 Task: Calculate the distance between Chicago and Galena.
Action: Key pressed icagi<Key.backspace>
Screenshot: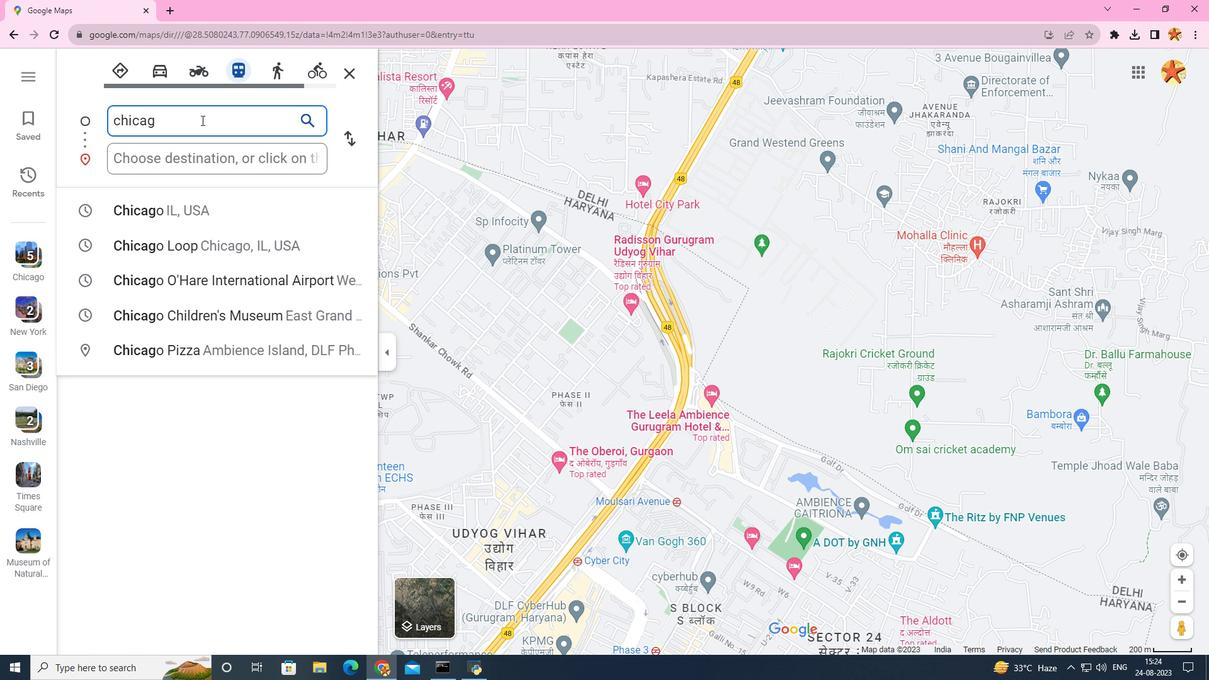
Action: Mouse moved to (215, 194)
Screenshot: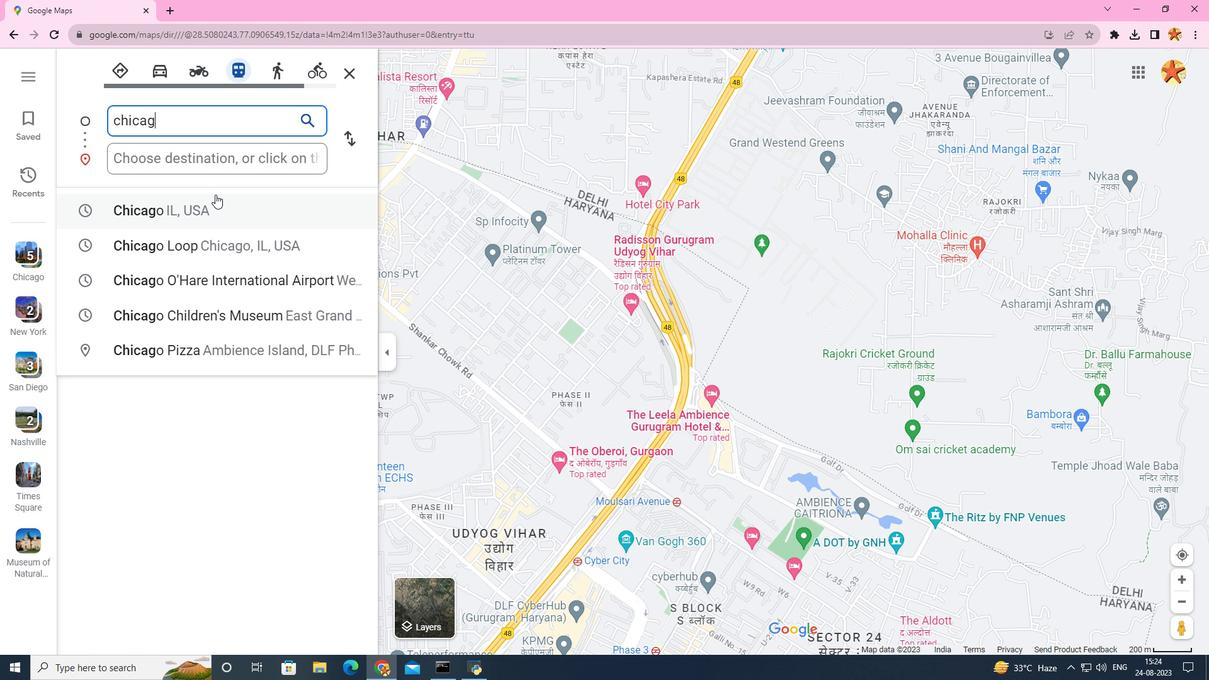 
Action: Mouse pressed left at (215, 194)
Screenshot: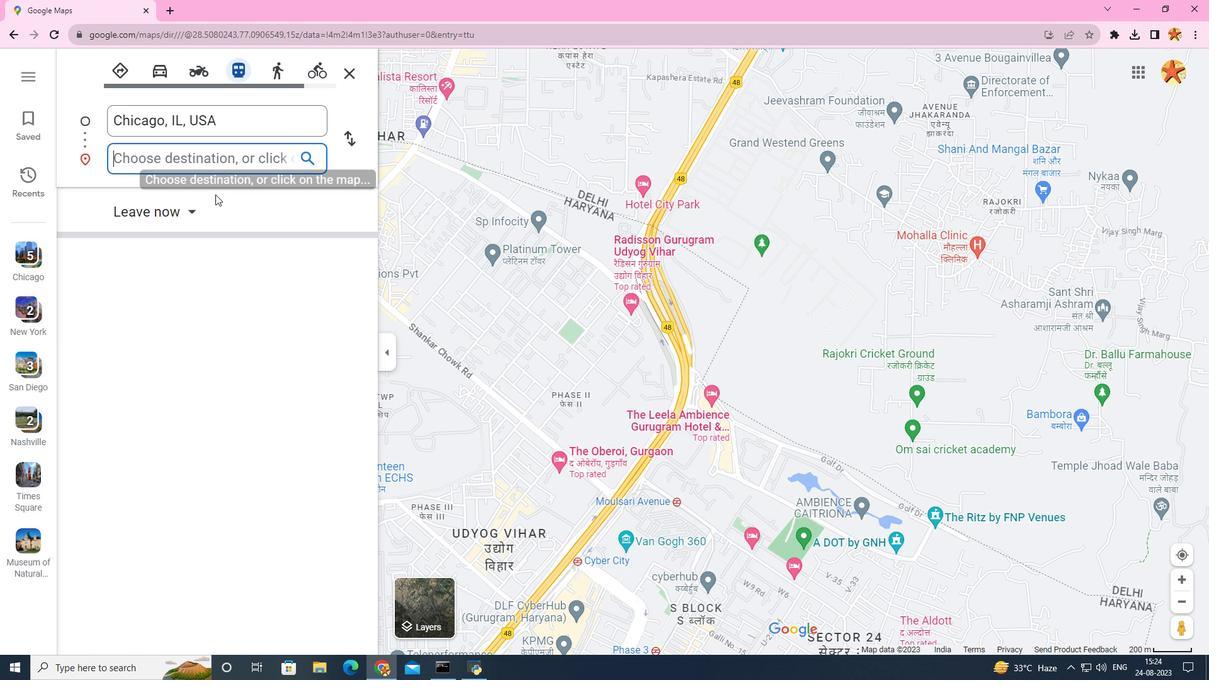 
Action: Mouse moved to (204, 159)
Screenshot: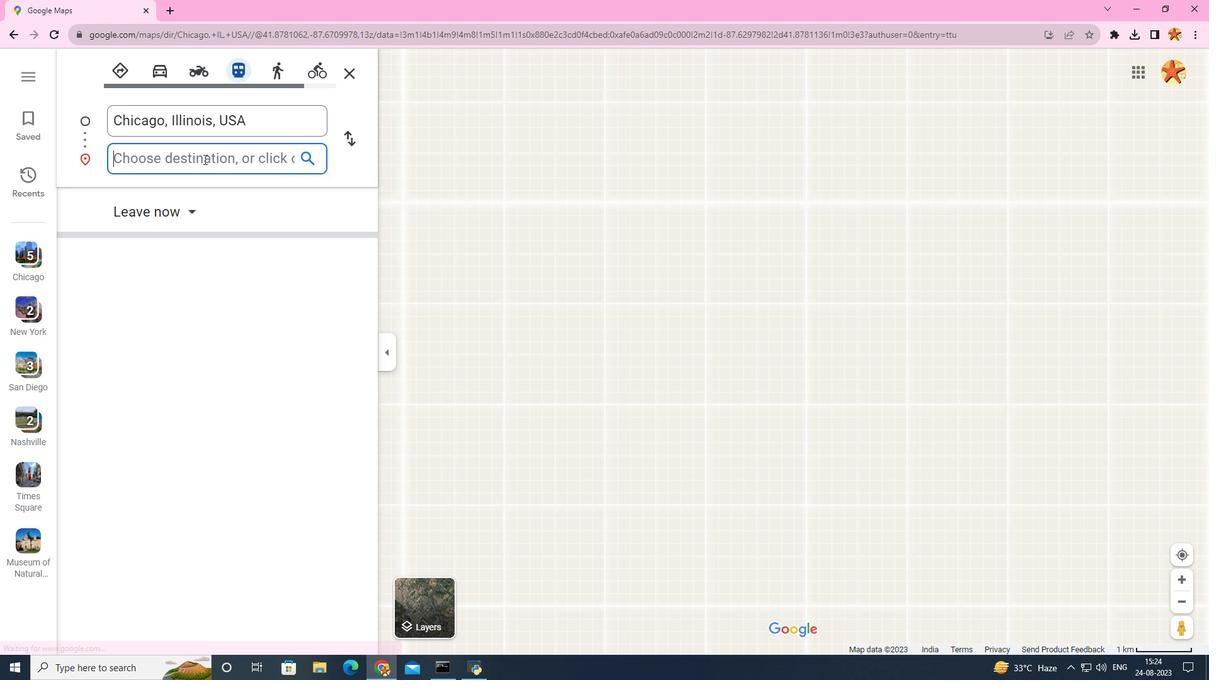 
Action: Mouse pressed left at (204, 159)
Screenshot: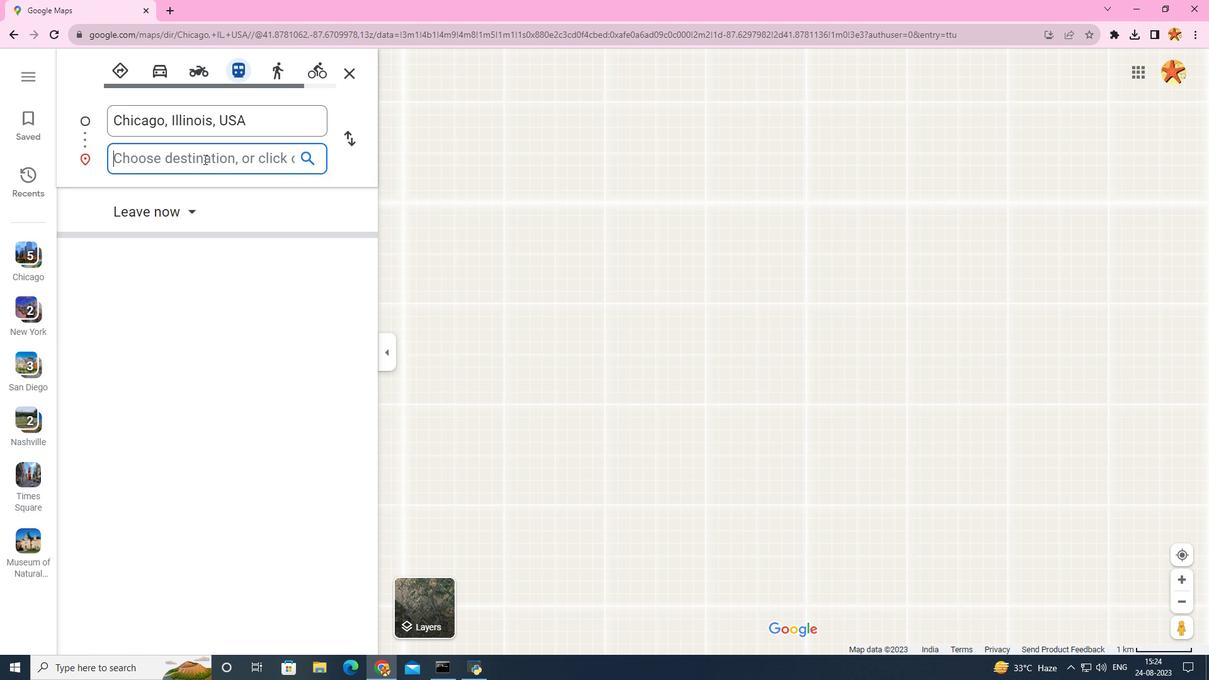 
Action: Key pressed galena
Screenshot: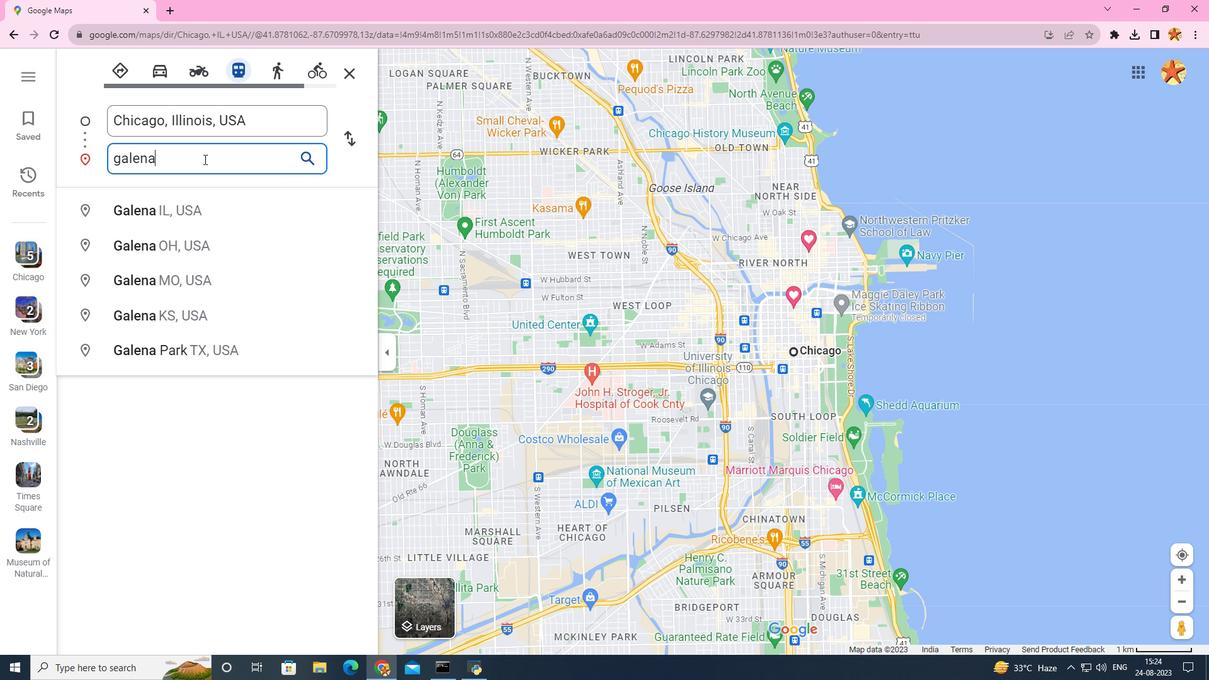 
Action: Mouse moved to (221, 210)
Screenshot: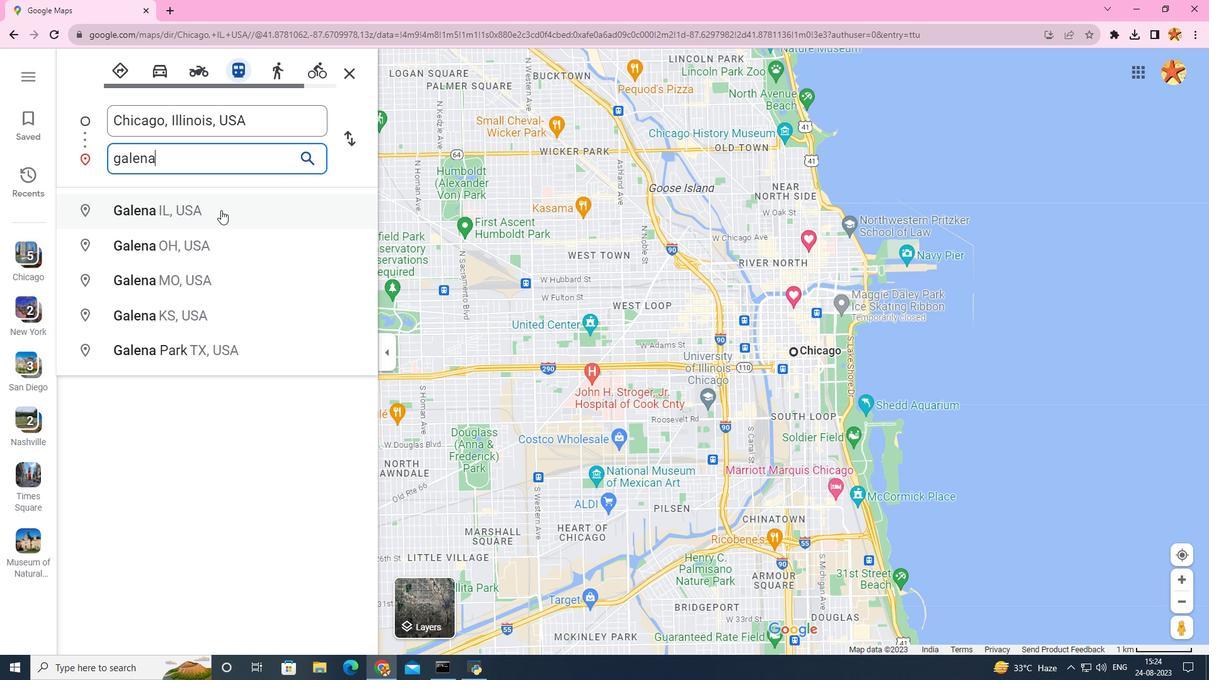 
Action: Mouse pressed left at (221, 210)
Screenshot: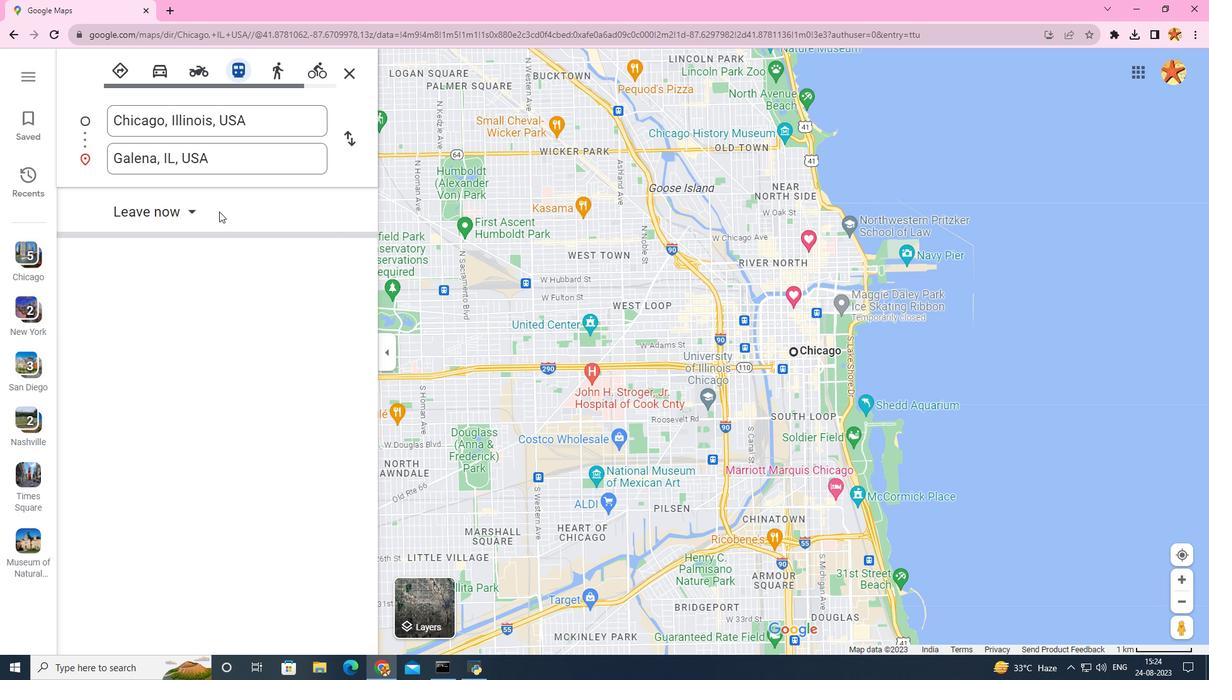 
Action: Mouse moved to (595, 442)
Screenshot: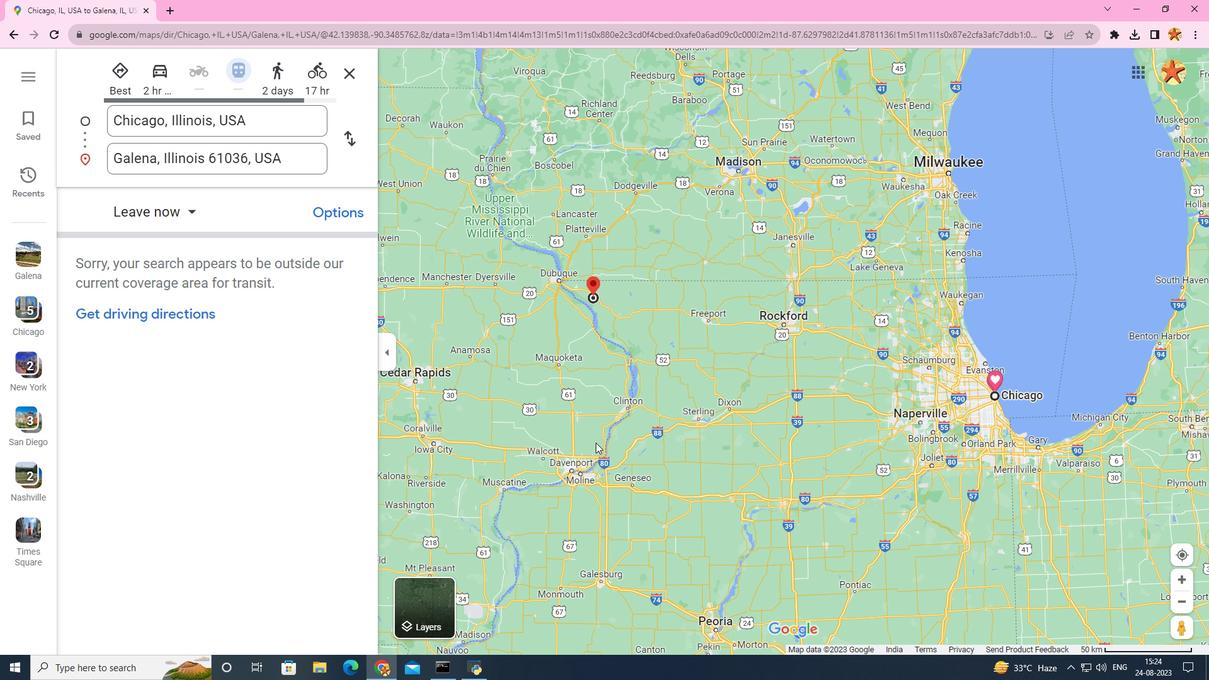 
Action: Mouse scrolled (595, 443) with delta (0, 0)
Screenshot: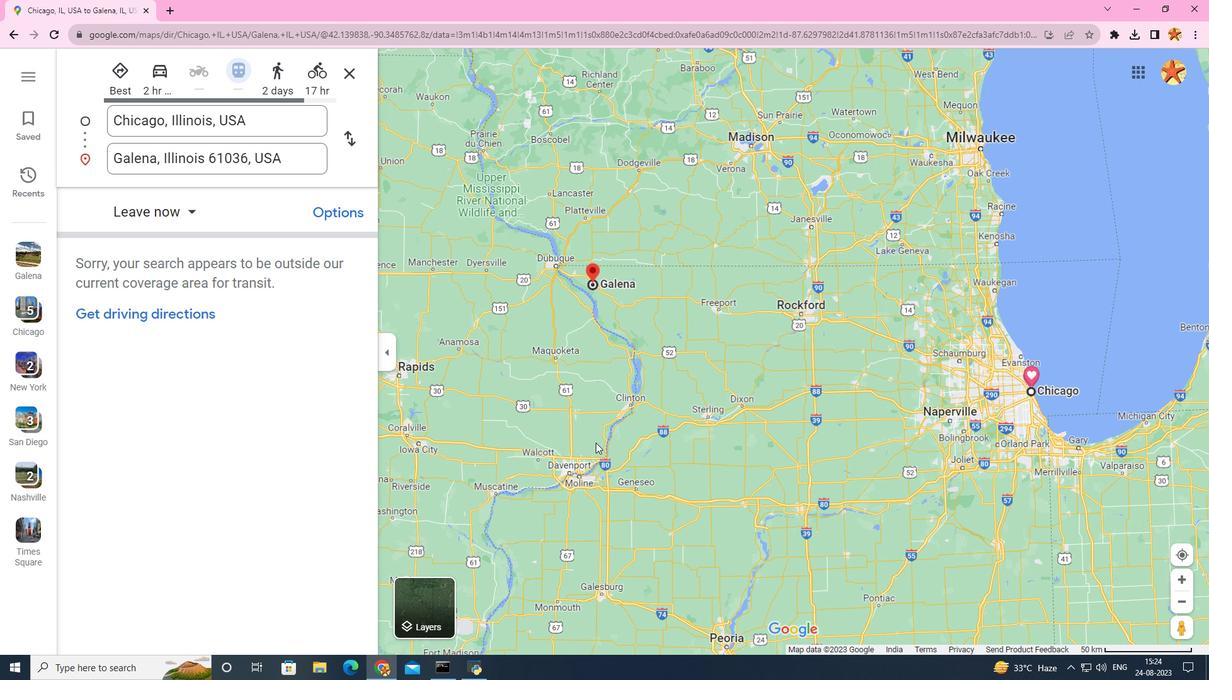 
Action: Mouse scrolled (595, 443) with delta (0, 0)
Screenshot: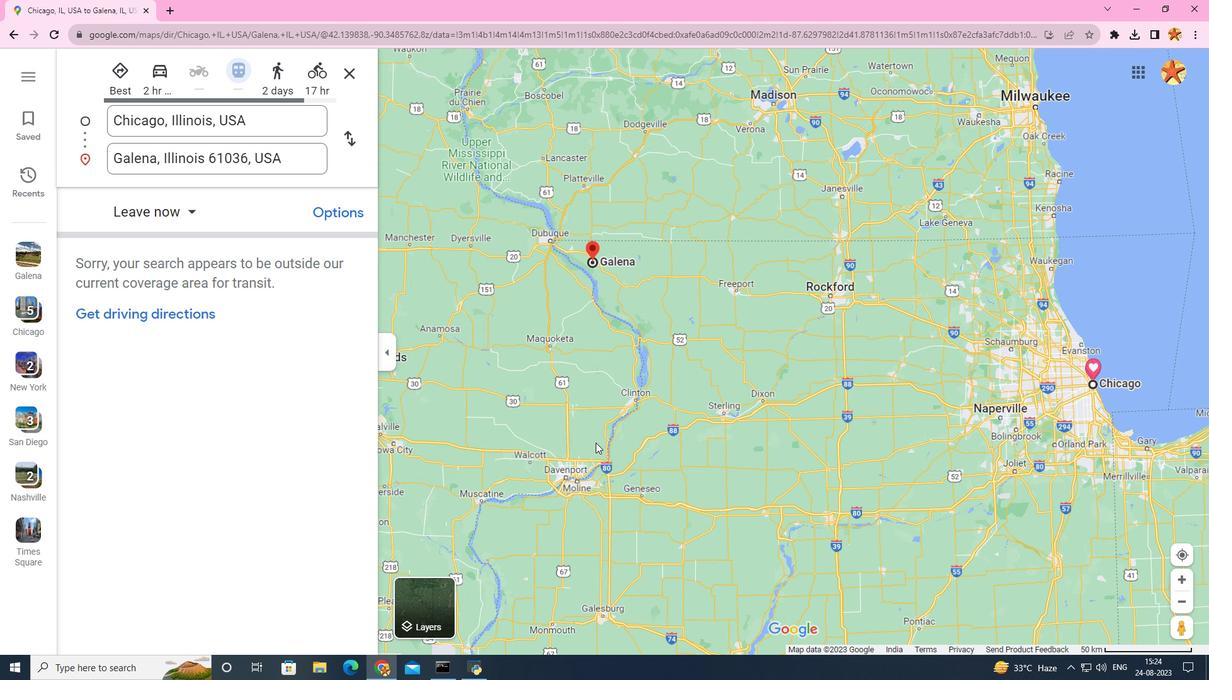 
Action: Mouse scrolled (595, 442) with delta (0, 0)
Screenshot: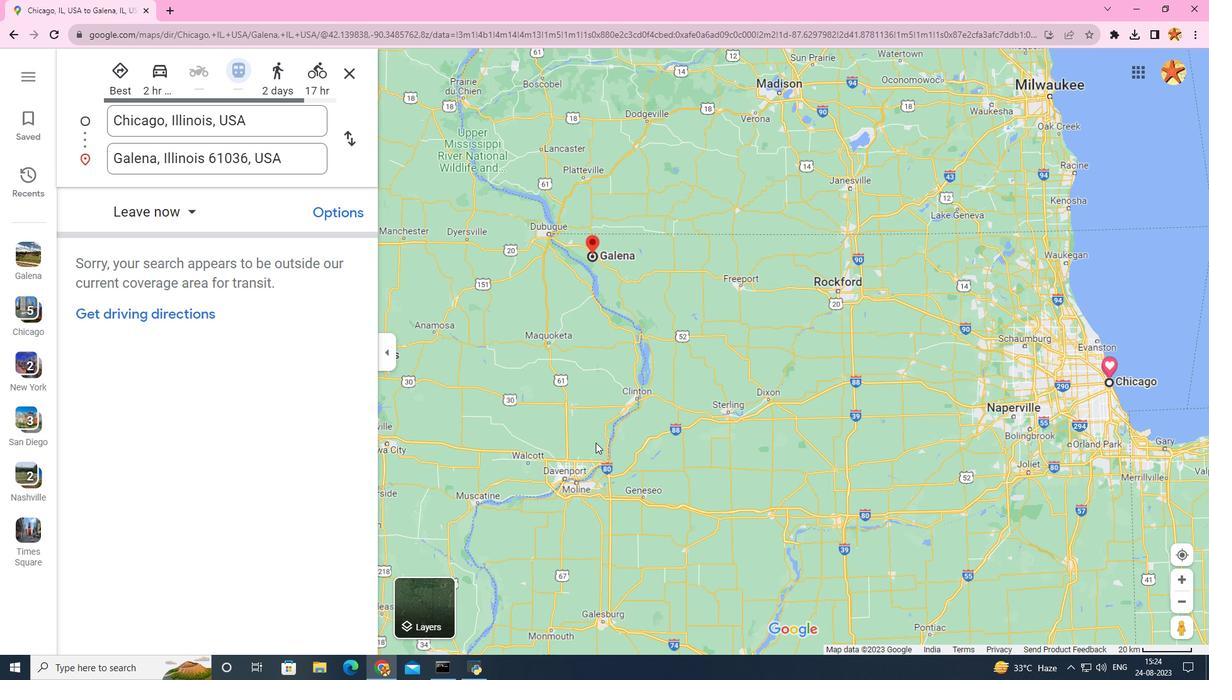 
Action: Mouse moved to (421, 624)
Screenshot: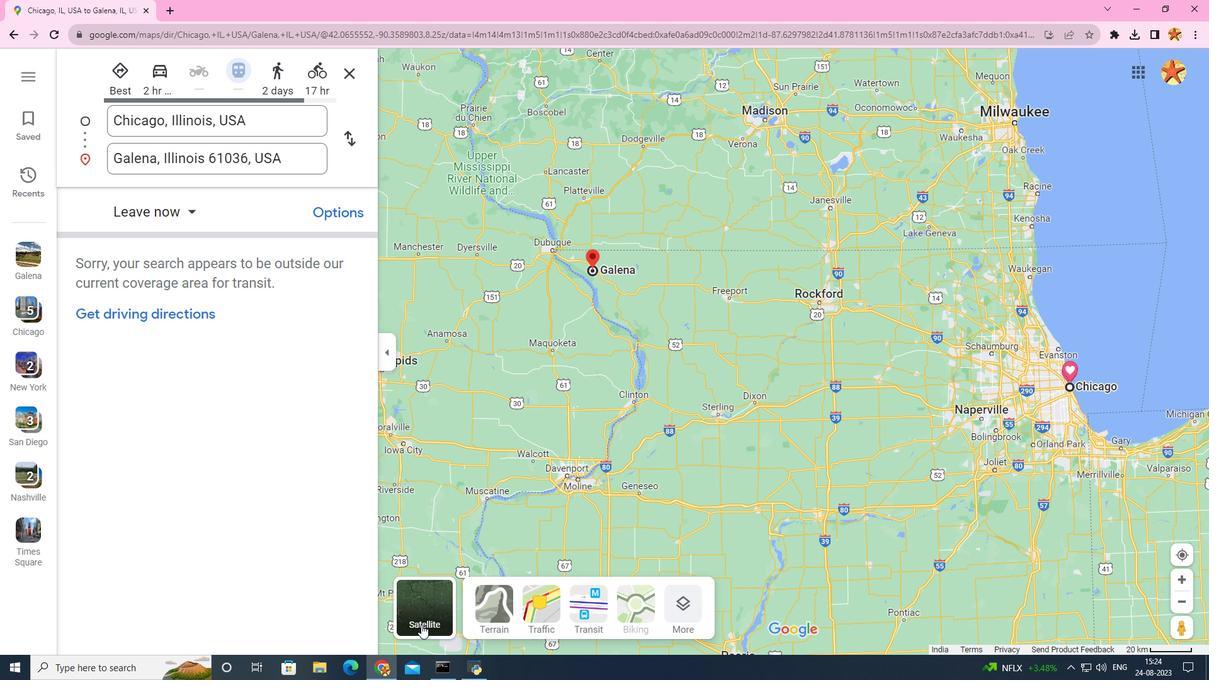 
Action: Mouse pressed left at (421, 624)
Screenshot: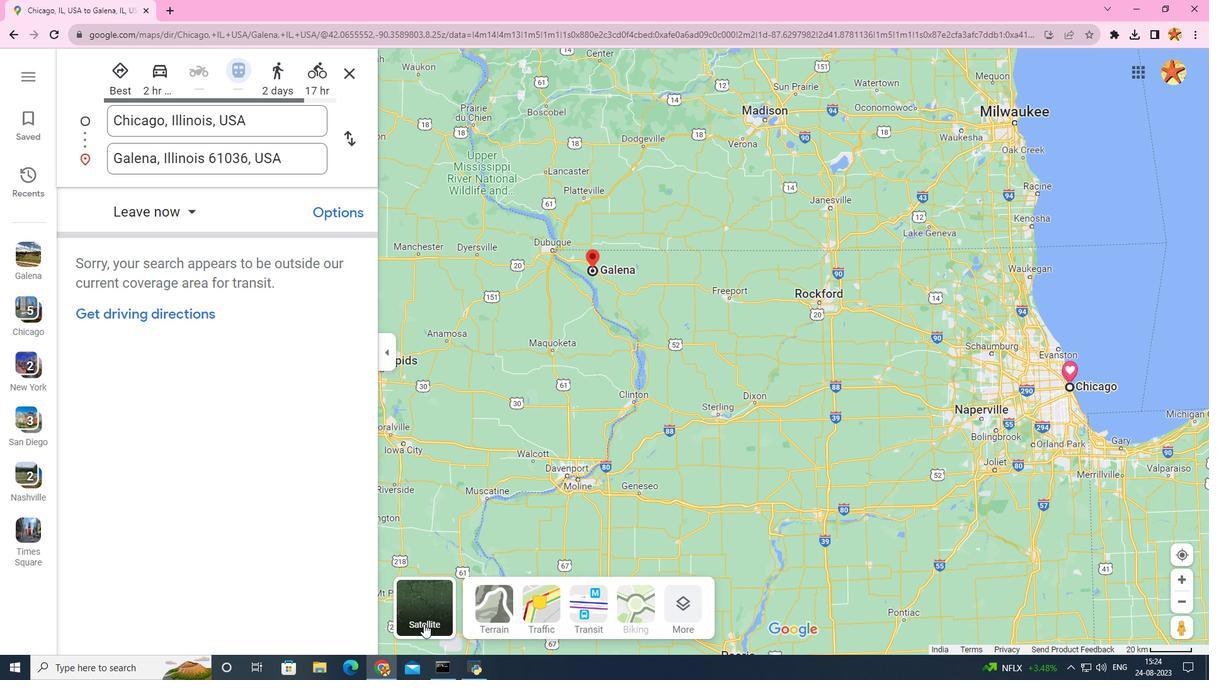 
Action: Mouse moved to (675, 606)
Screenshot: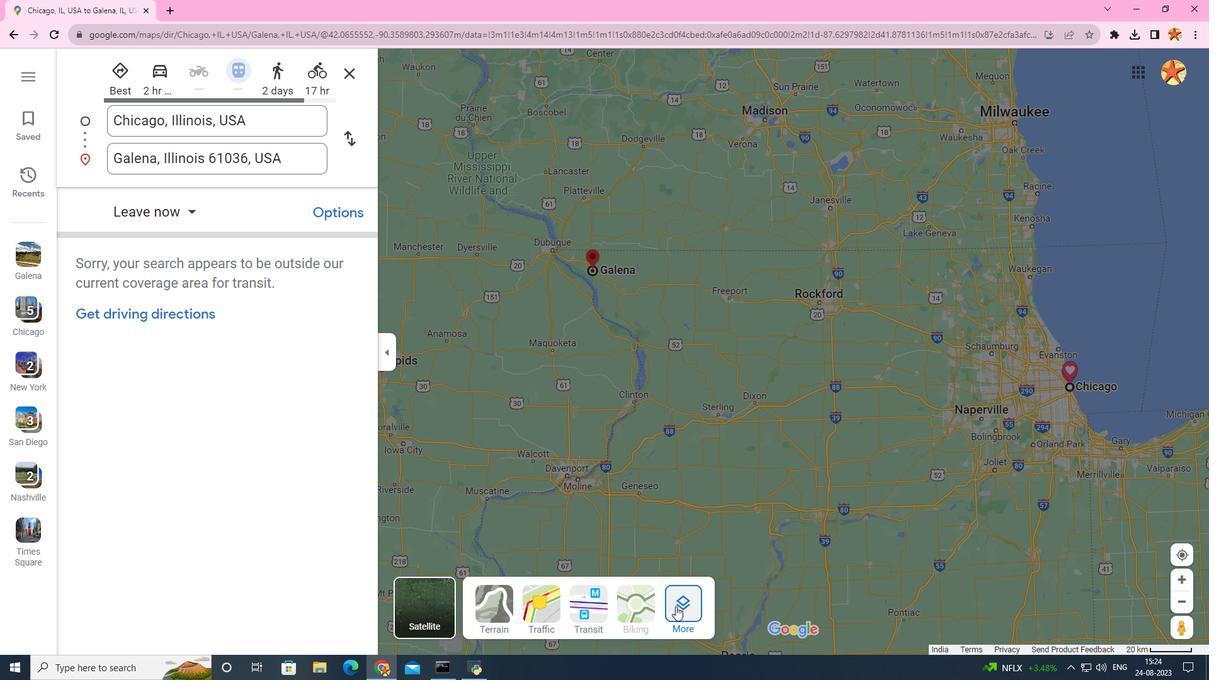 
Action: Mouse pressed left at (675, 606)
Screenshot: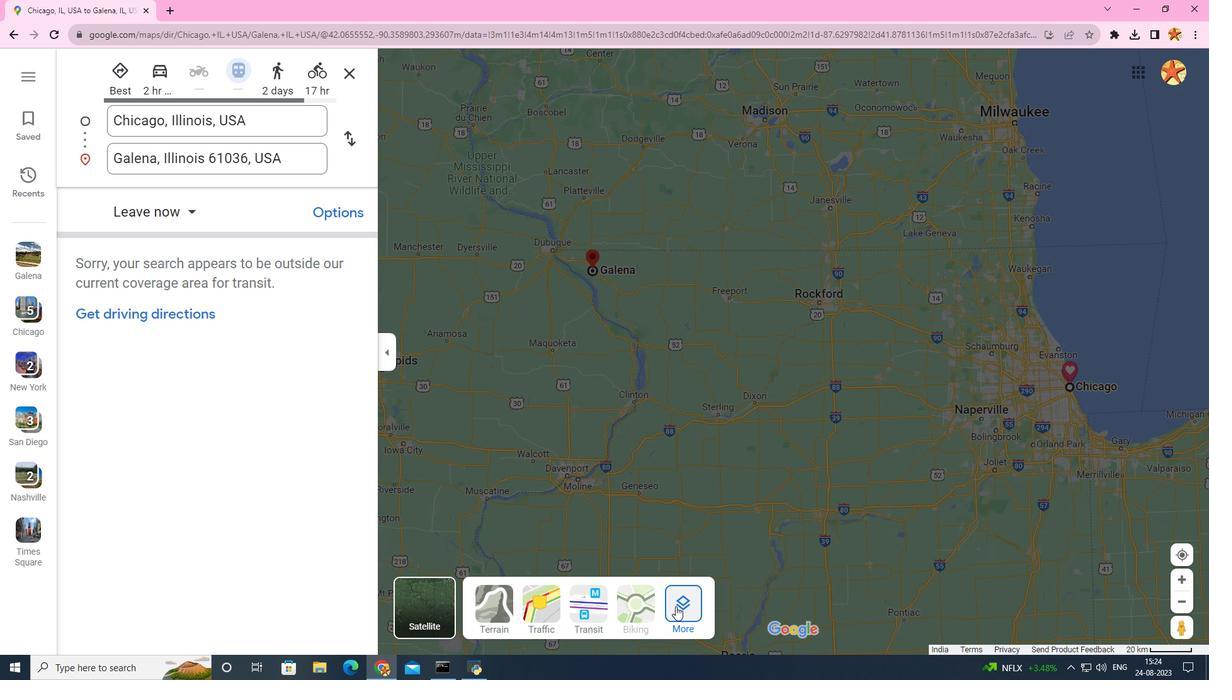 
Action: Mouse moved to (536, 467)
Screenshot: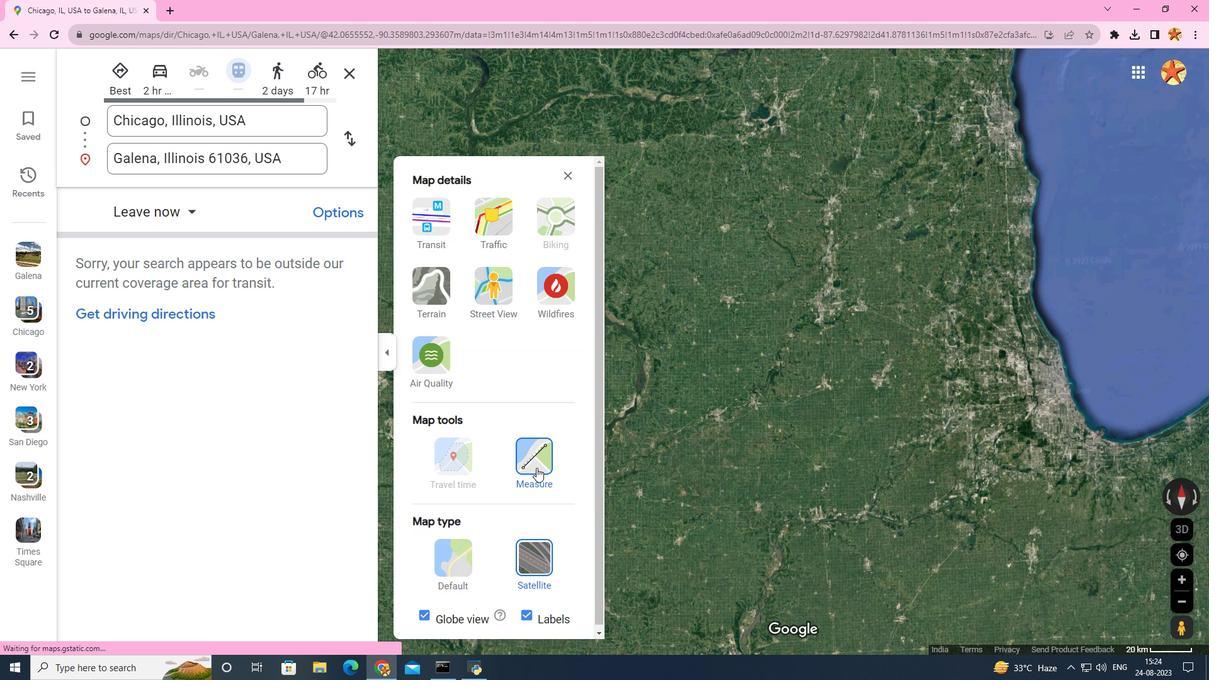 
Action: Mouse pressed left at (536, 467)
Screenshot: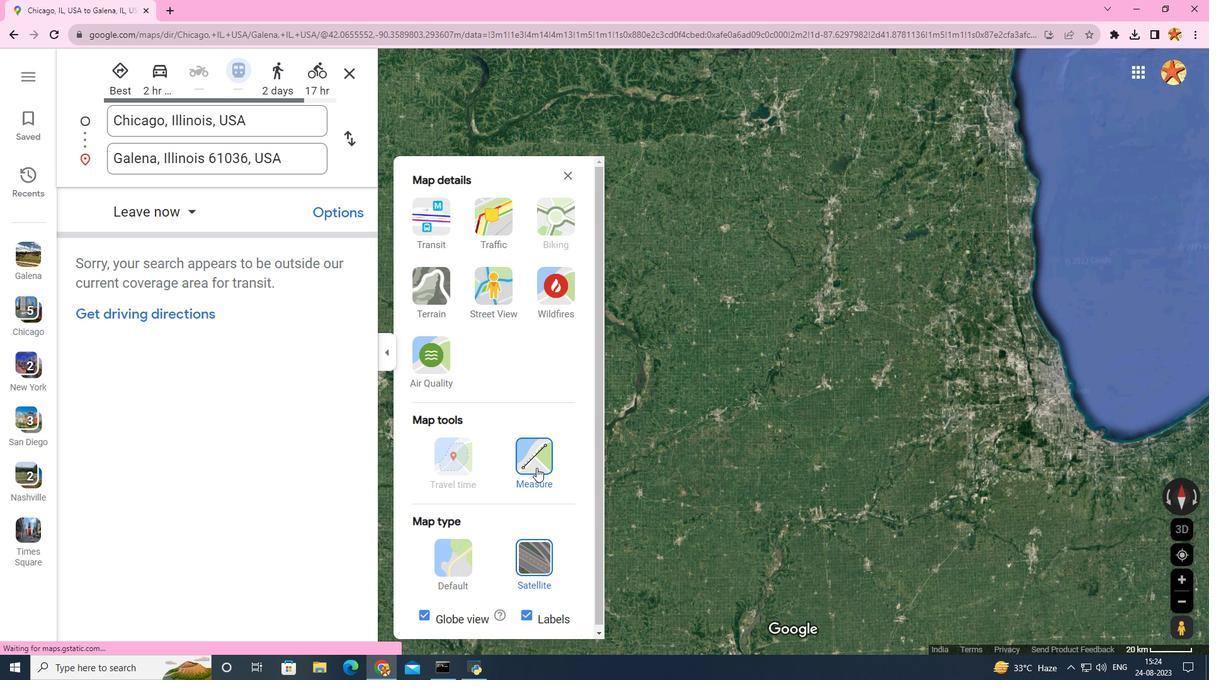 
Action: Mouse moved to (462, 551)
Screenshot: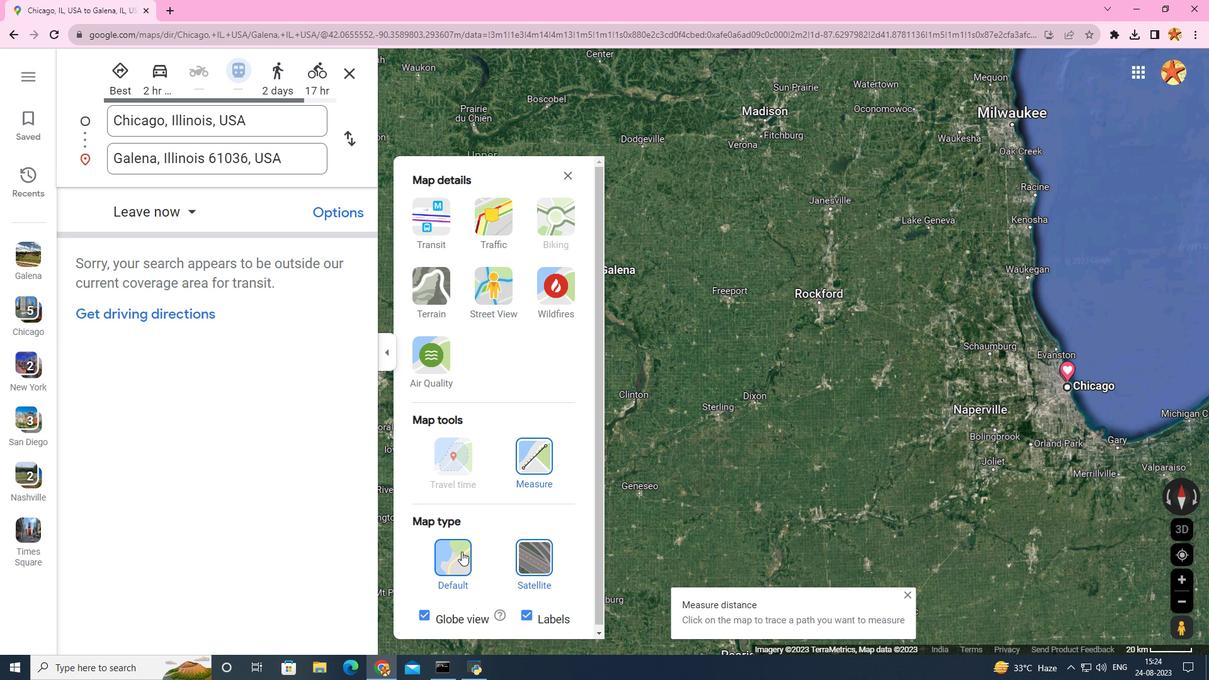 
Action: Mouse pressed left at (462, 551)
Screenshot: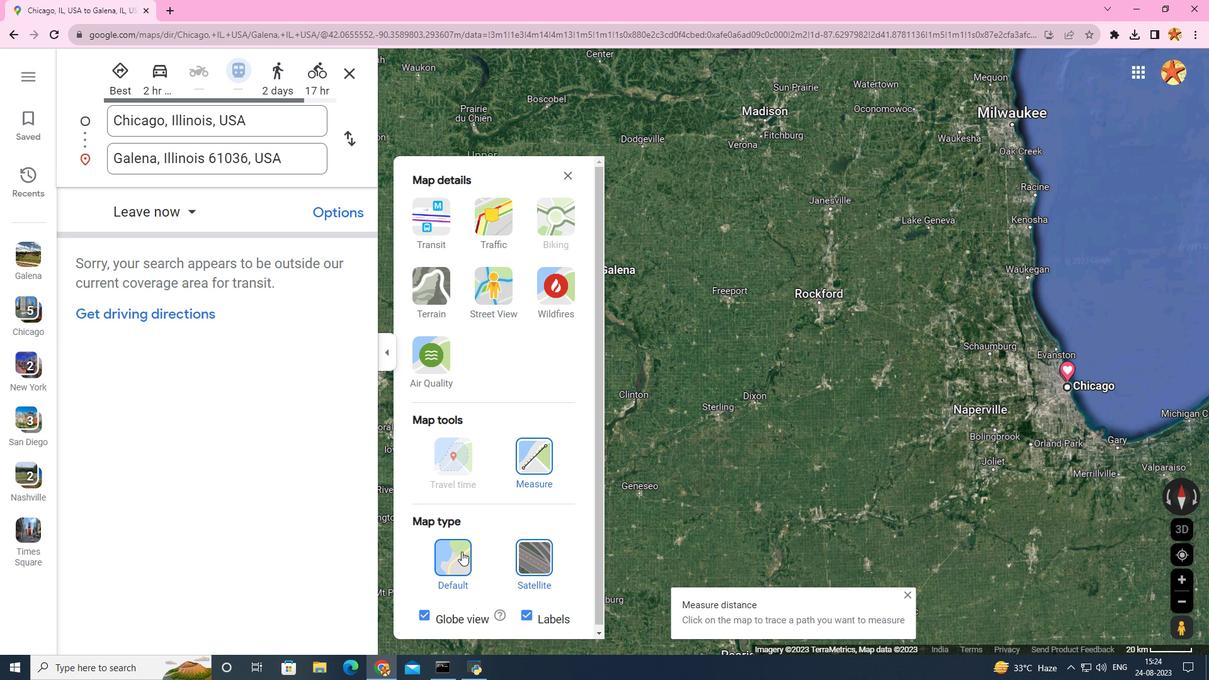 
Action: Mouse moved to (770, 476)
Screenshot: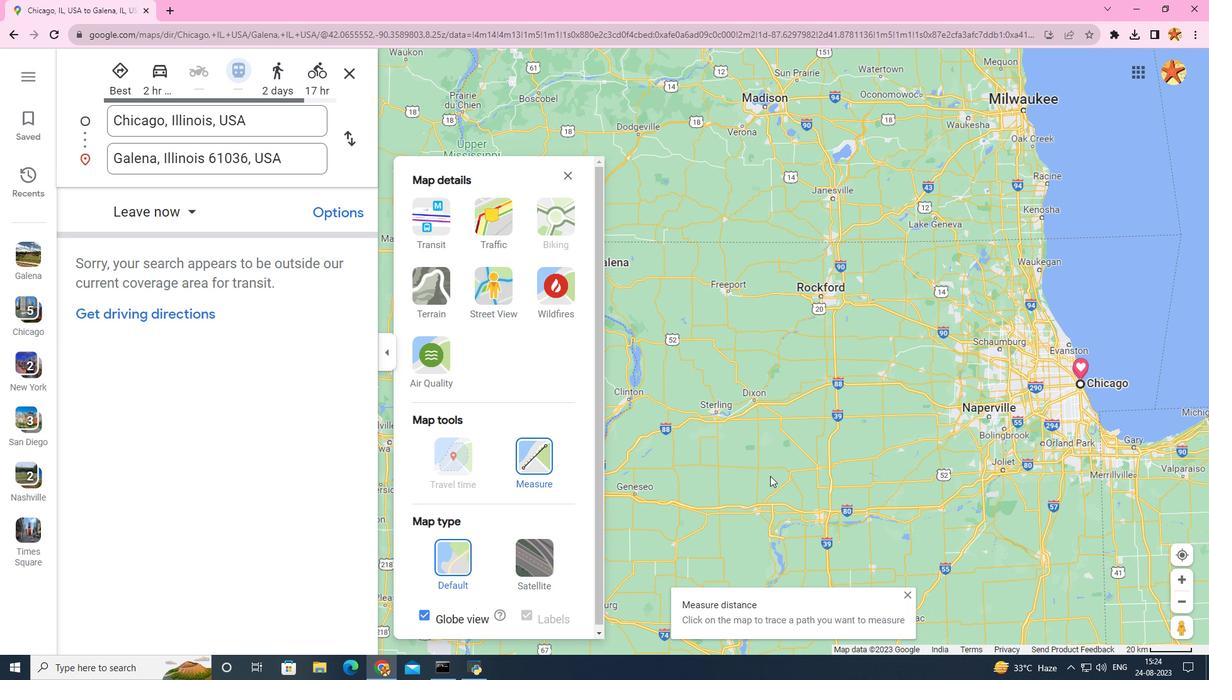 
Action: Mouse scrolled (770, 476) with delta (0, 0)
Screenshot: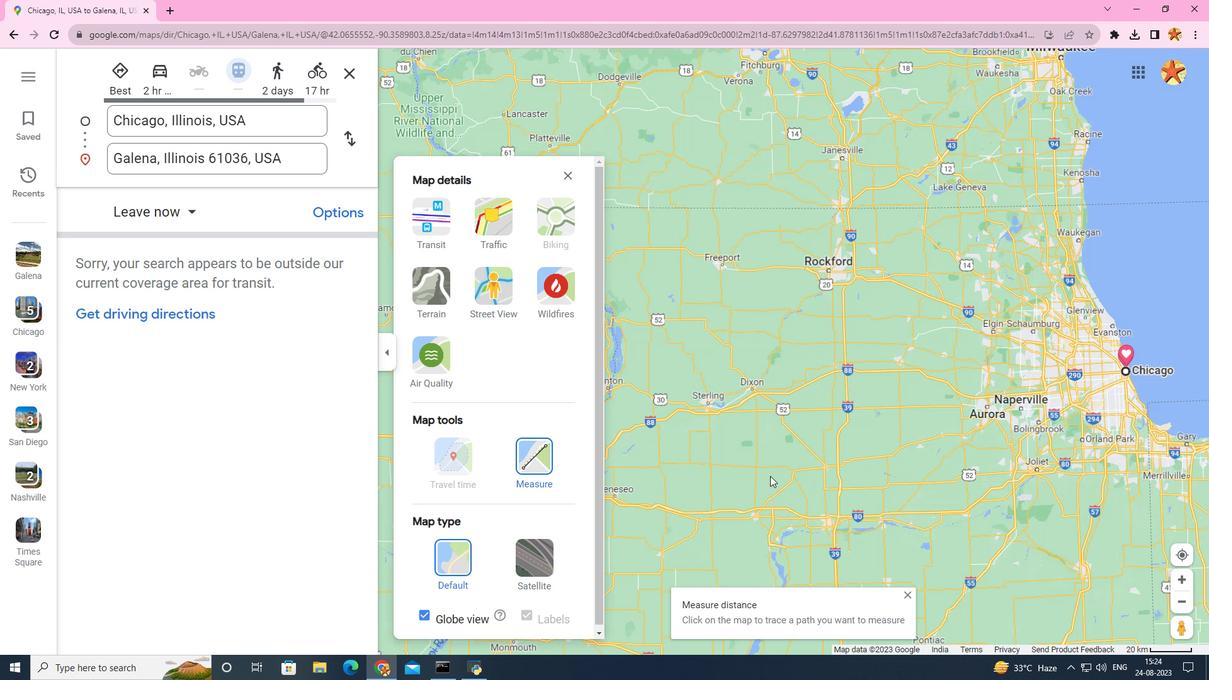 
Action: Mouse scrolled (770, 476) with delta (0, 0)
Screenshot: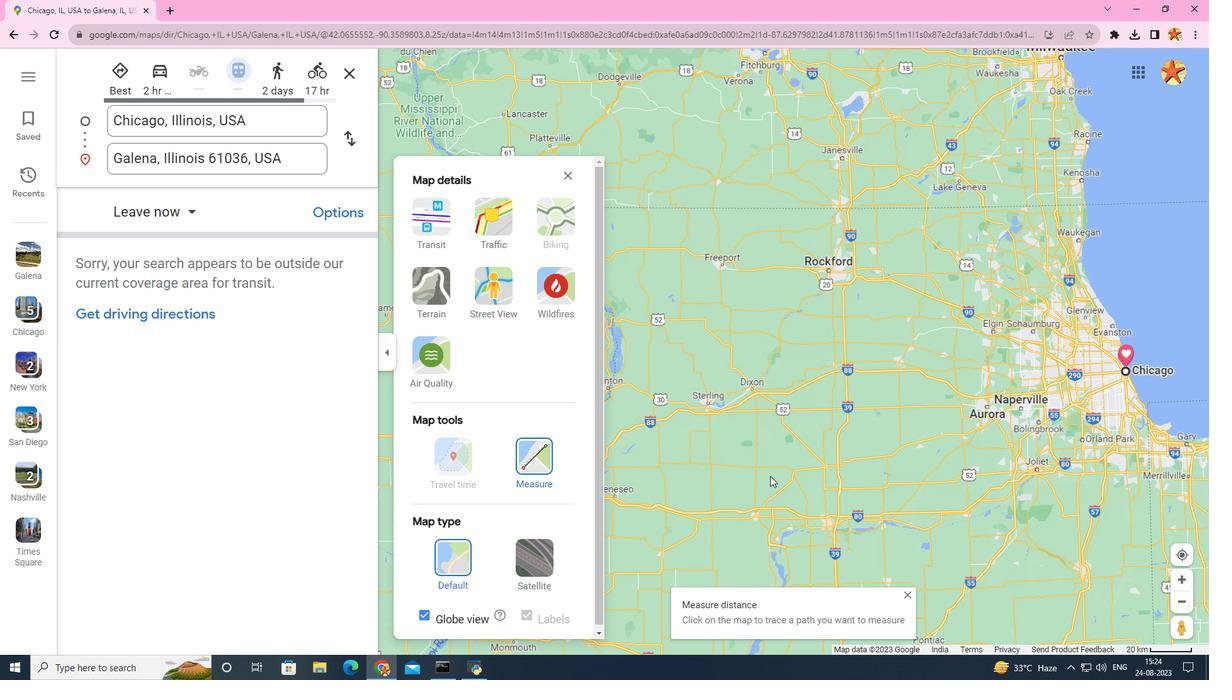 
Action: Mouse scrolled (770, 475) with delta (0, 0)
Screenshot: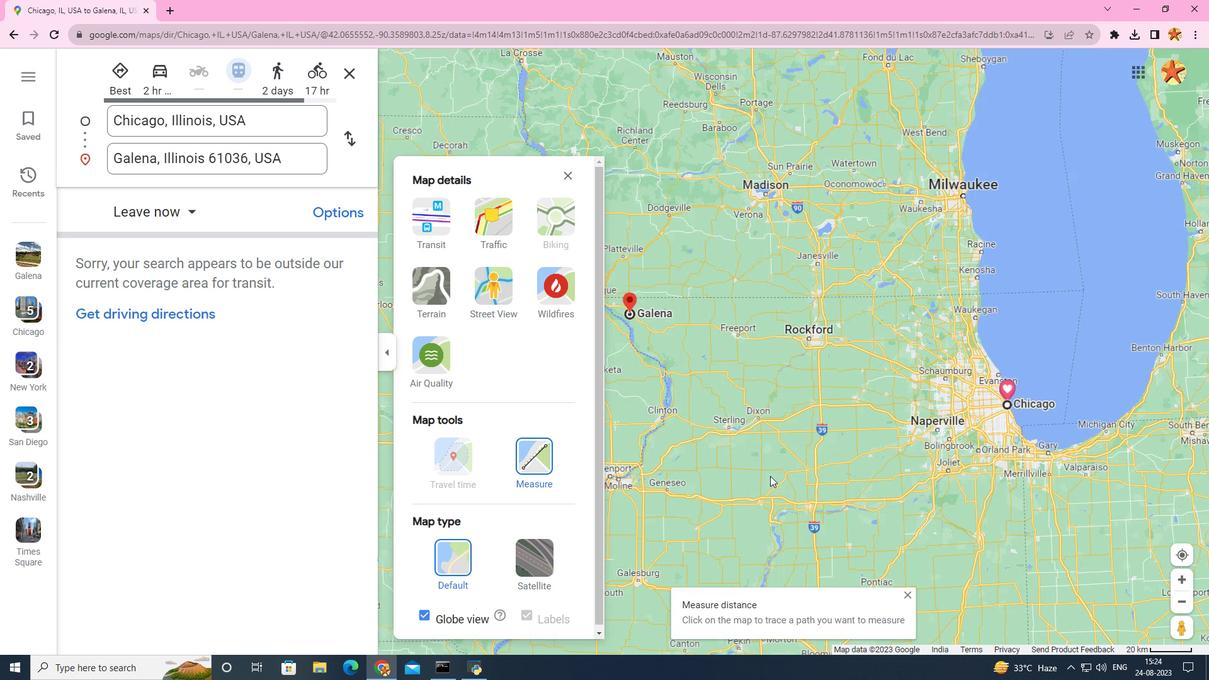 
Action: Mouse scrolled (770, 475) with delta (0, 0)
Screenshot: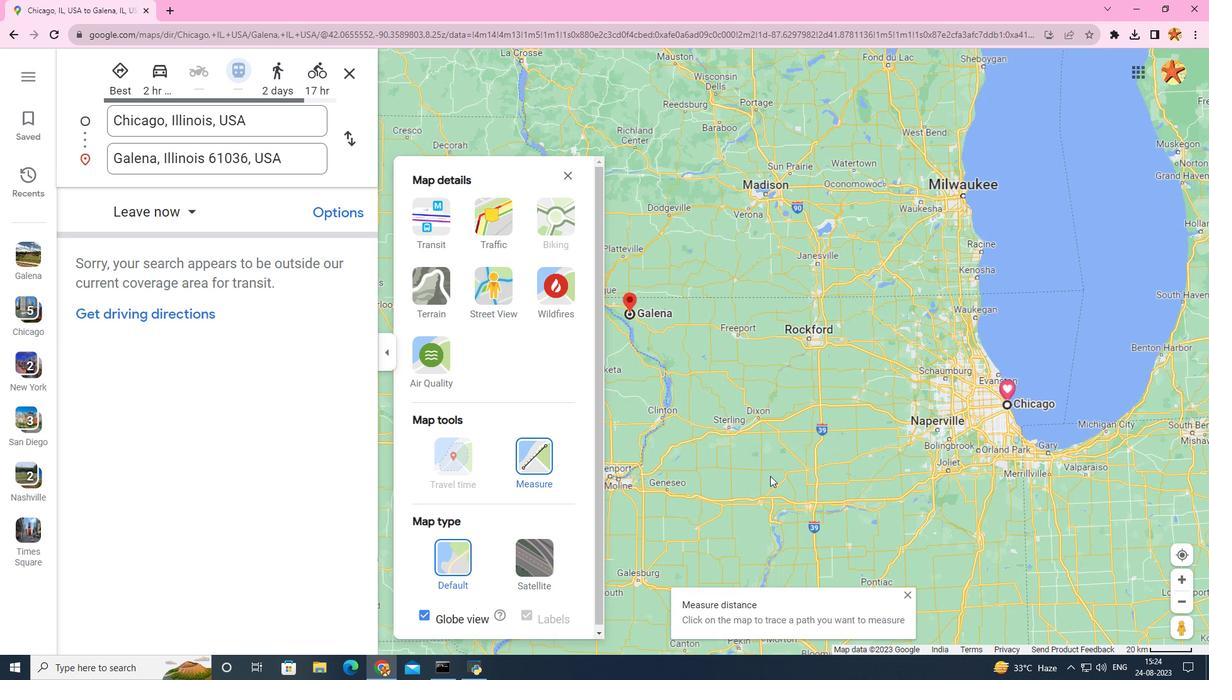
Action: Mouse scrolled (770, 475) with delta (0, 0)
Screenshot: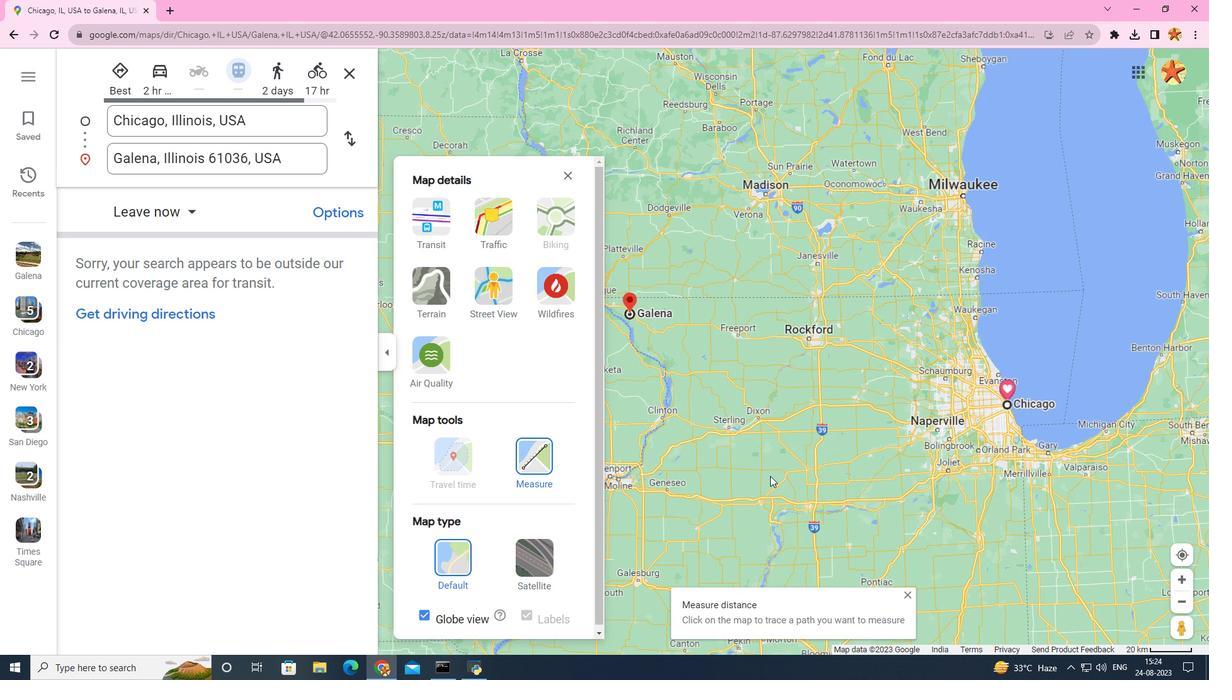 
Action: Mouse scrolled (770, 475) with delta (0, 0)
Screenshot: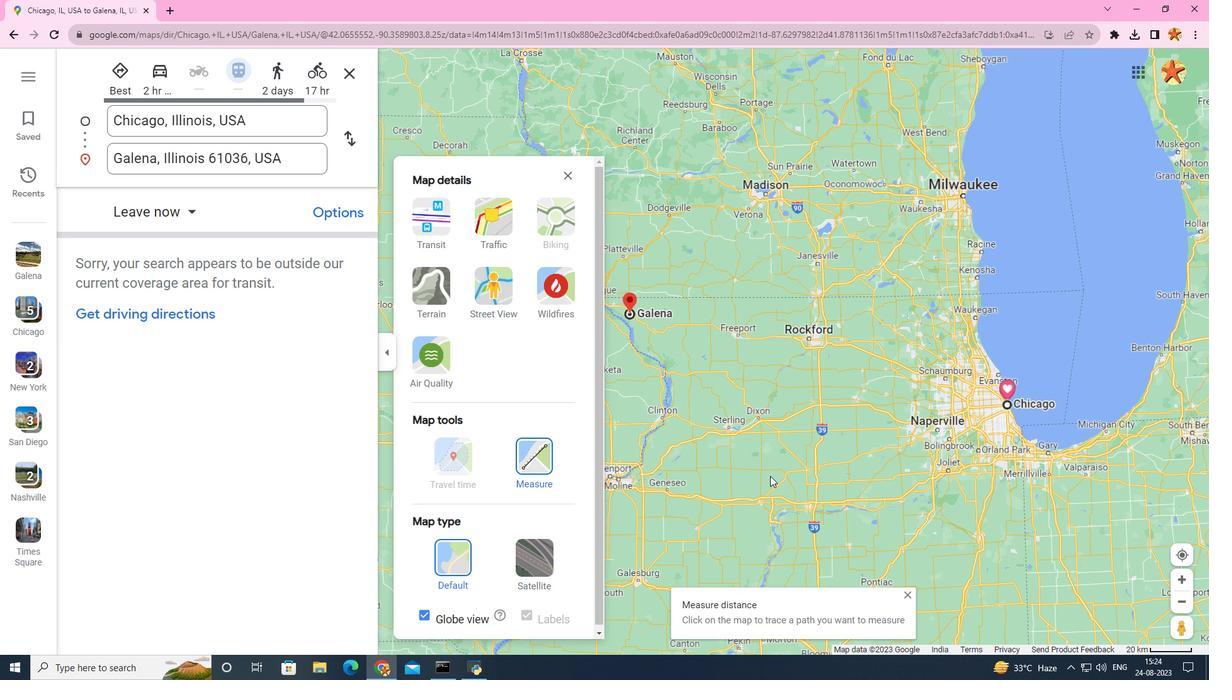 
Action: Mouse scrolled (770, 475) with delta (0, 0)
Screenshot: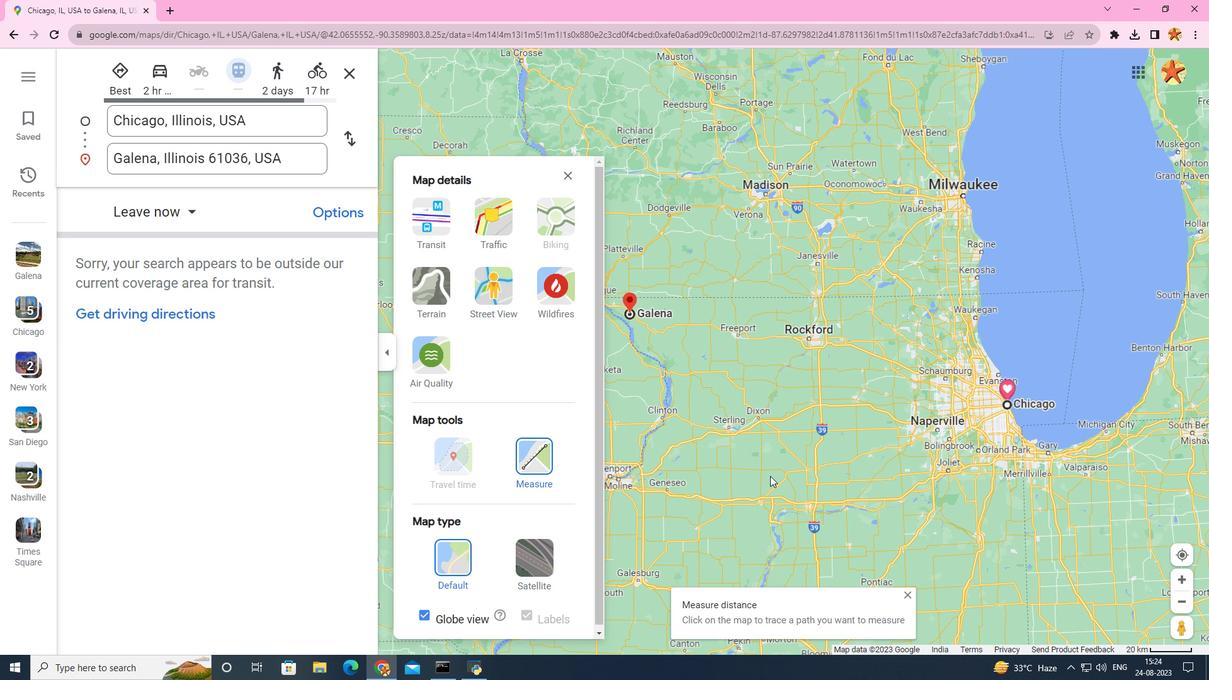 
Action: Mouse scrolled (770, 475) with delta (0, 0)
Screenshot: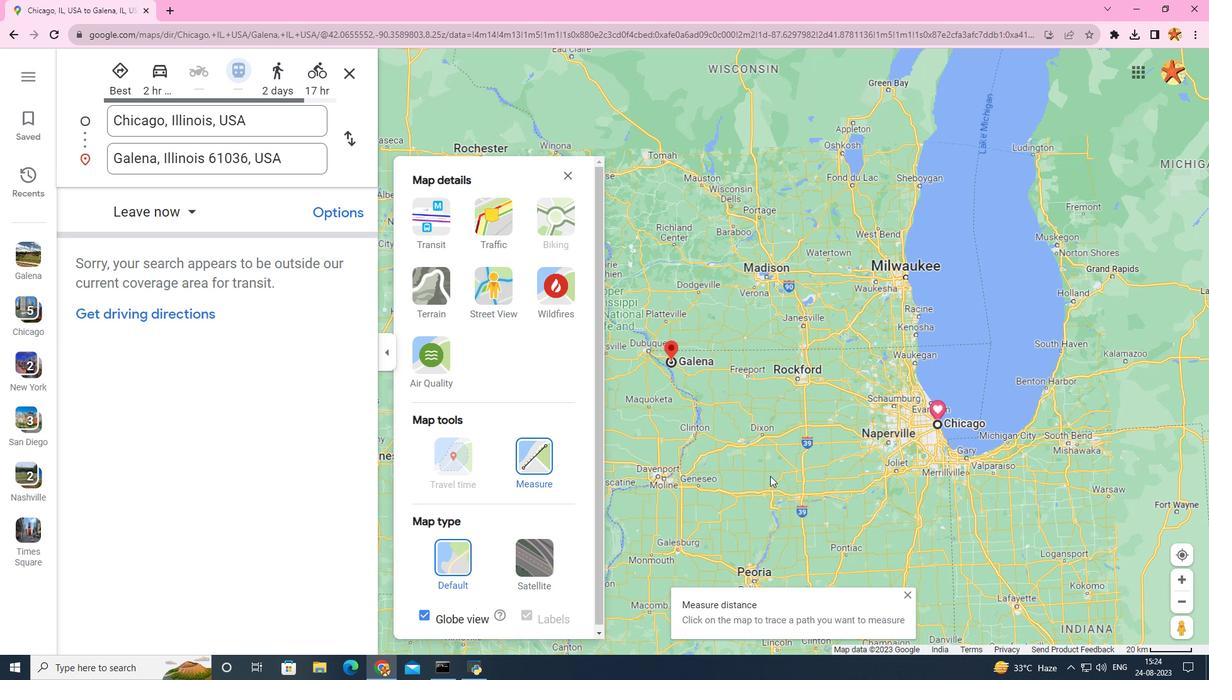 
Action: Mouse moved to (680, 370)
Screenshot: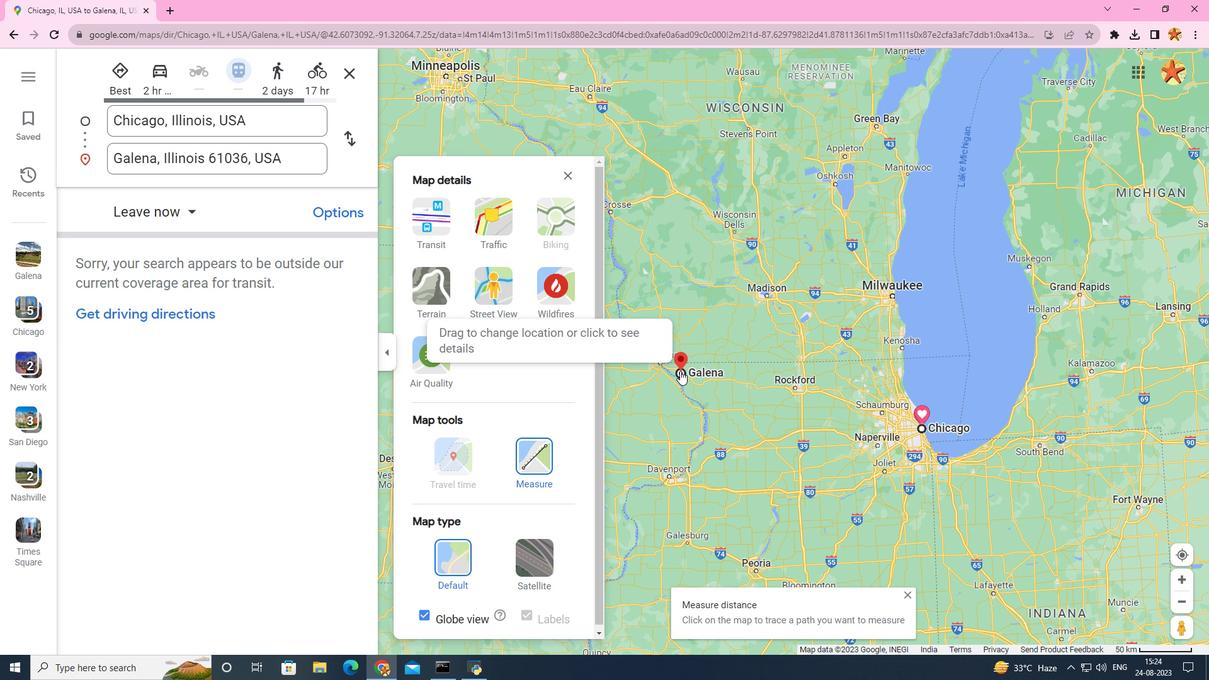 
Action: Mouse pressed left at (680, 370)
Screenshot: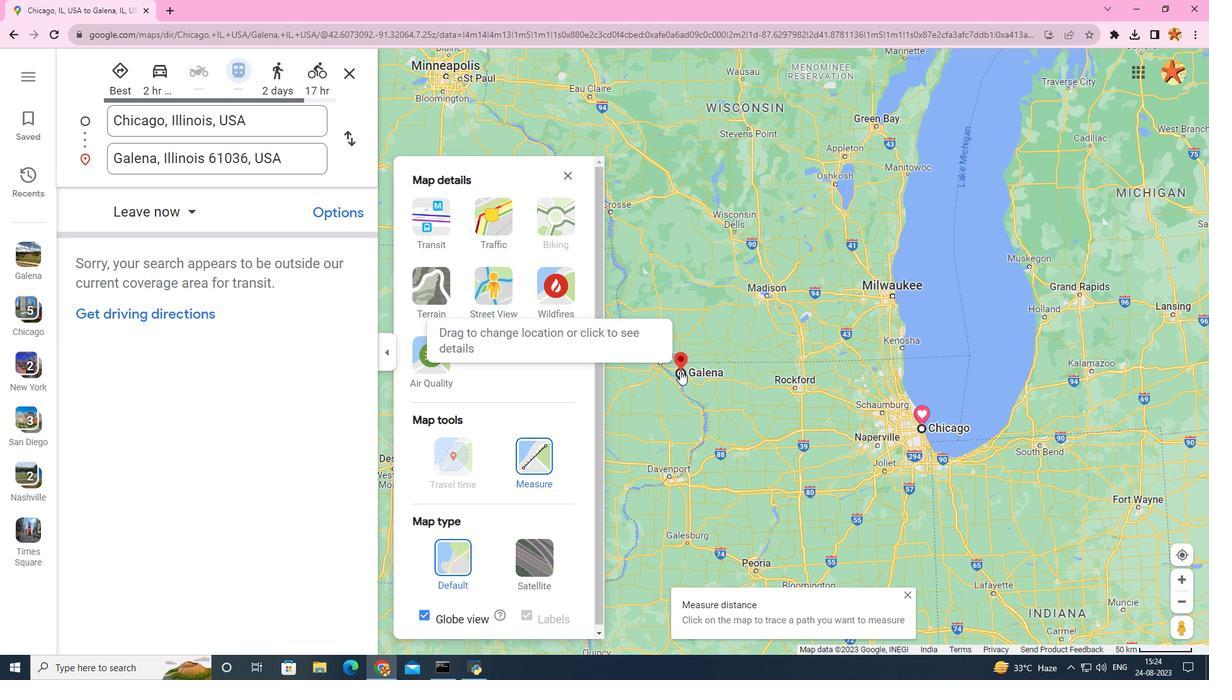 
Action: Mouse moved to (920, 428)
Screenshot: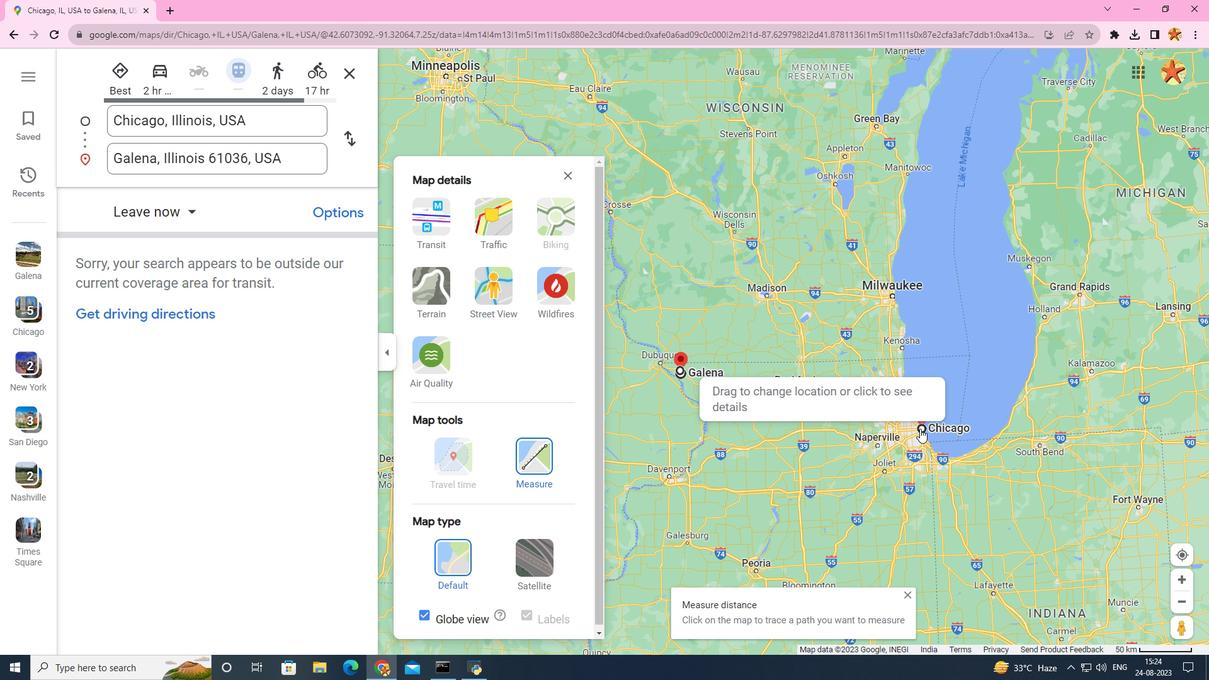 
Action: Mouse pressed left at (920, 428)
Screenshot: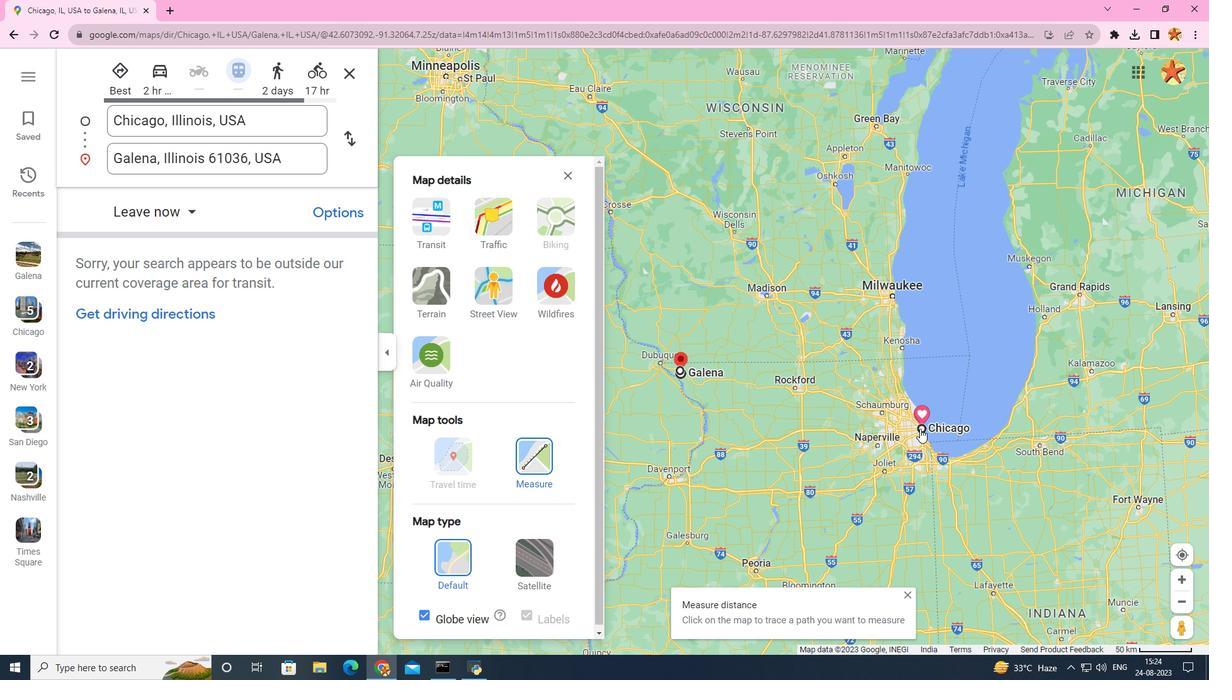 
Action: Mouse moved to (841, 463)
Screenshot: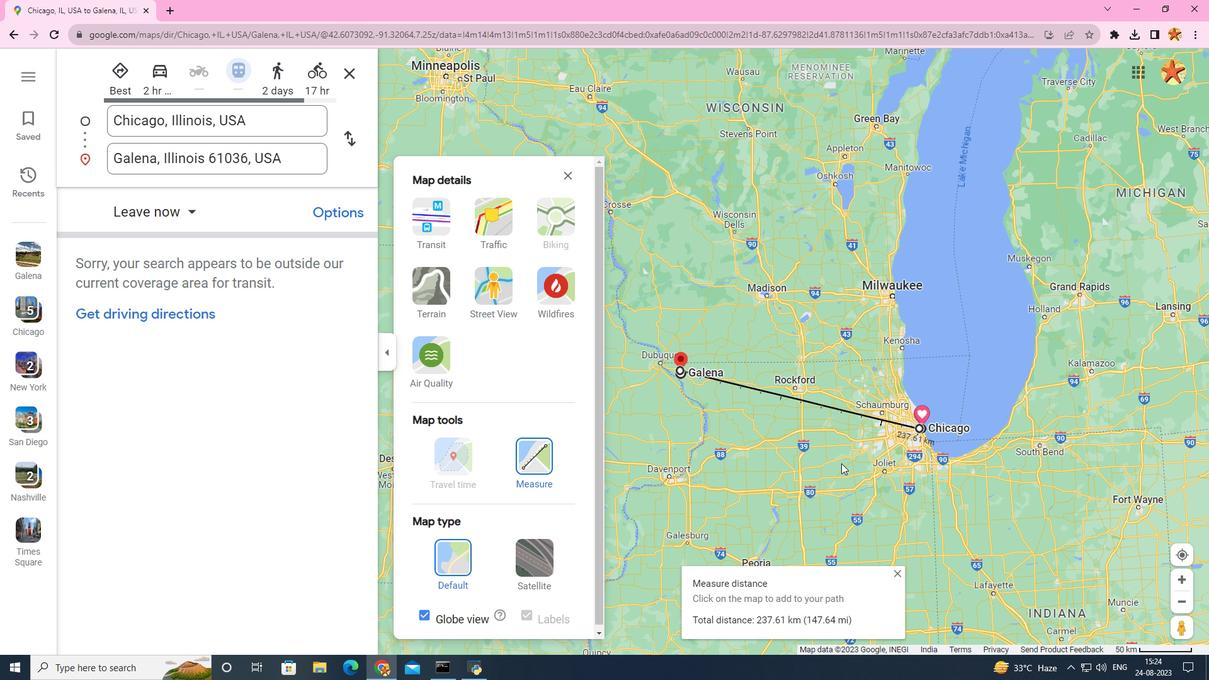 
